 Task: Create a rule when a start date between 1 and 7 working days ago is set on a card by anyone.
Action: Mouse pressed left at (403, 352)
Screenshot: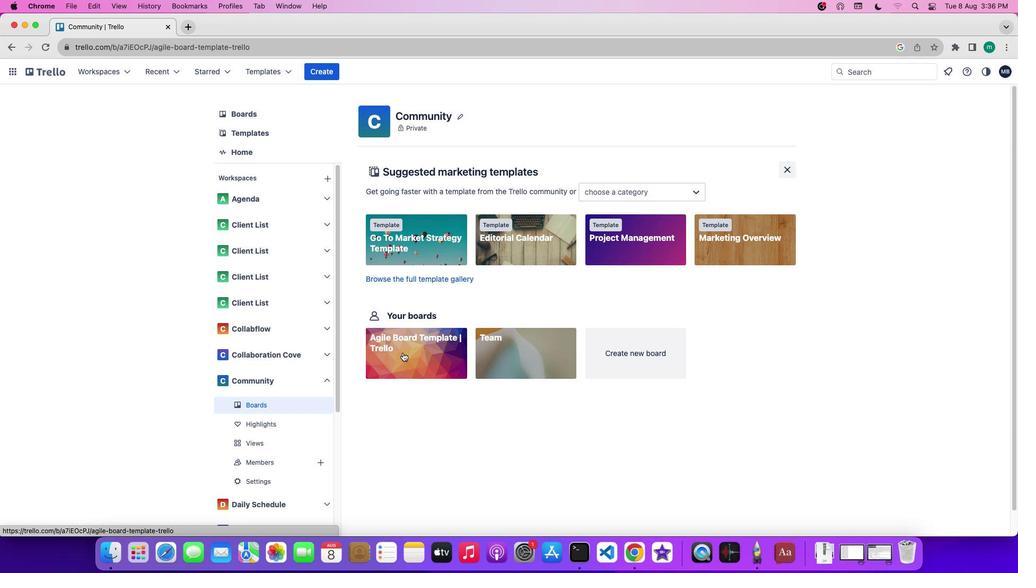 
Action: Mouse moved to (1008, 229)
Screenshot: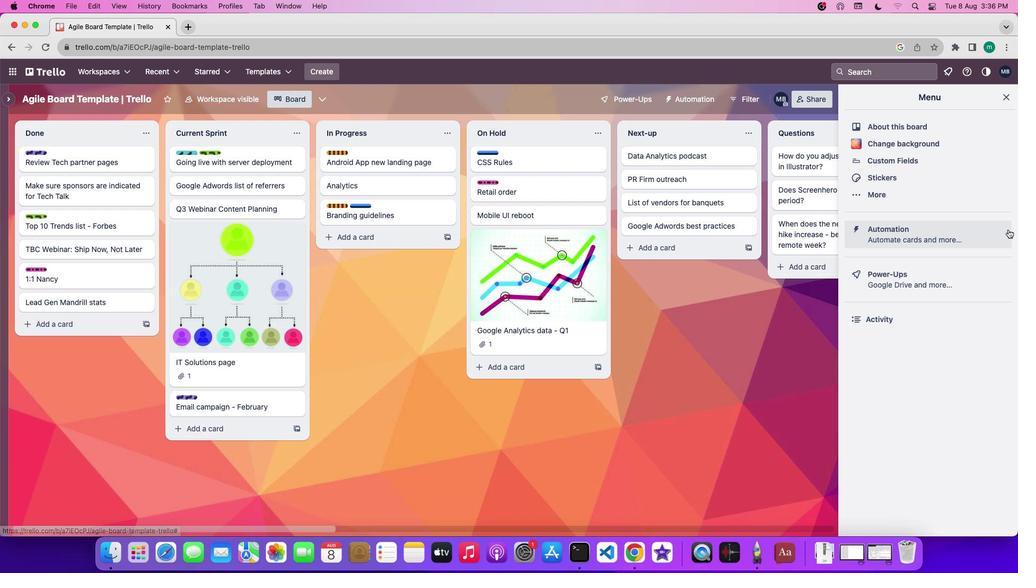 
Action: Mouse pressed left at (1008, 229)
Screenshot: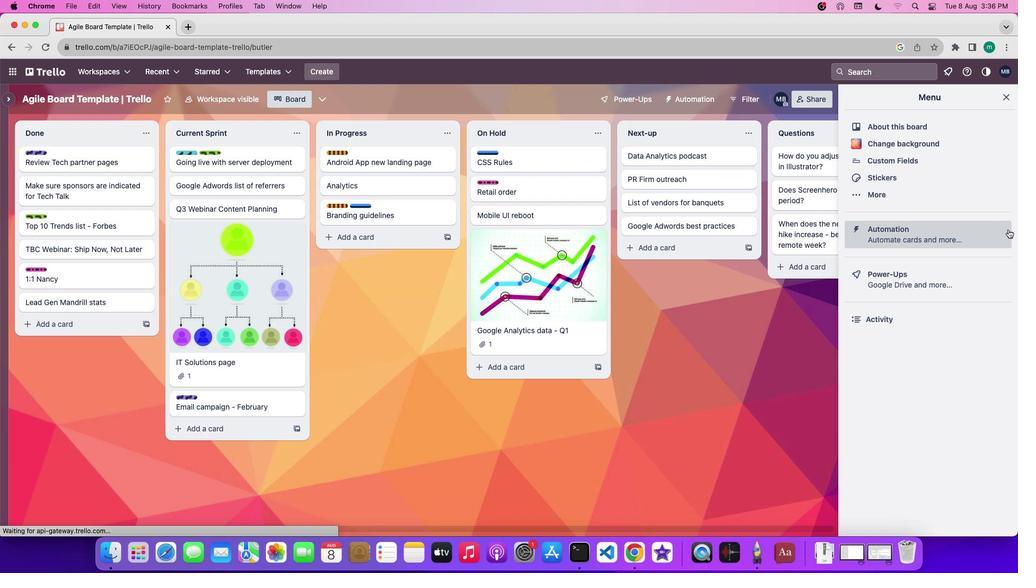 
Action: Mouse moved to (75, 194)
Screenshot: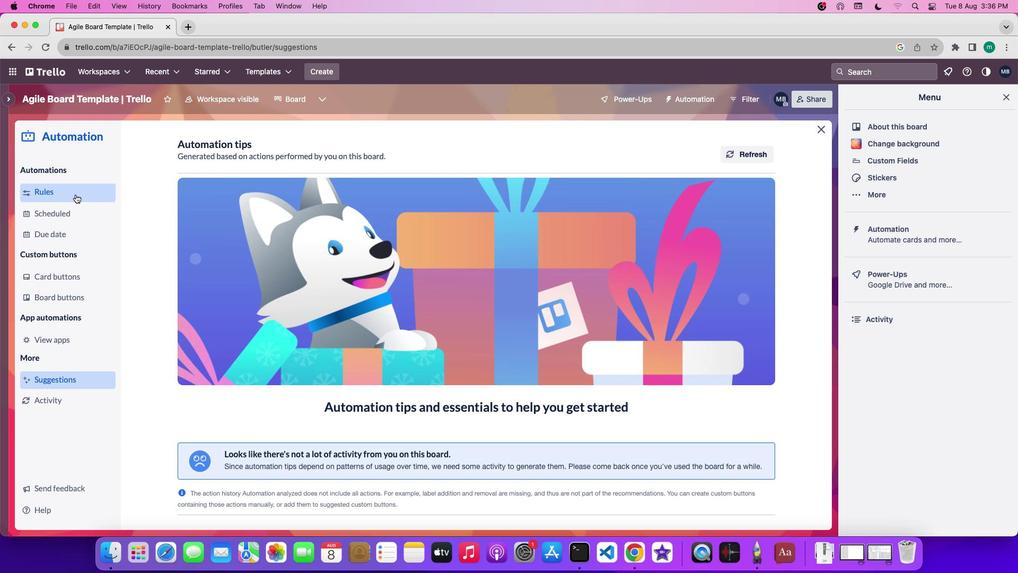 
Action: Mouse pressed left at (75, 194)
Screenshot: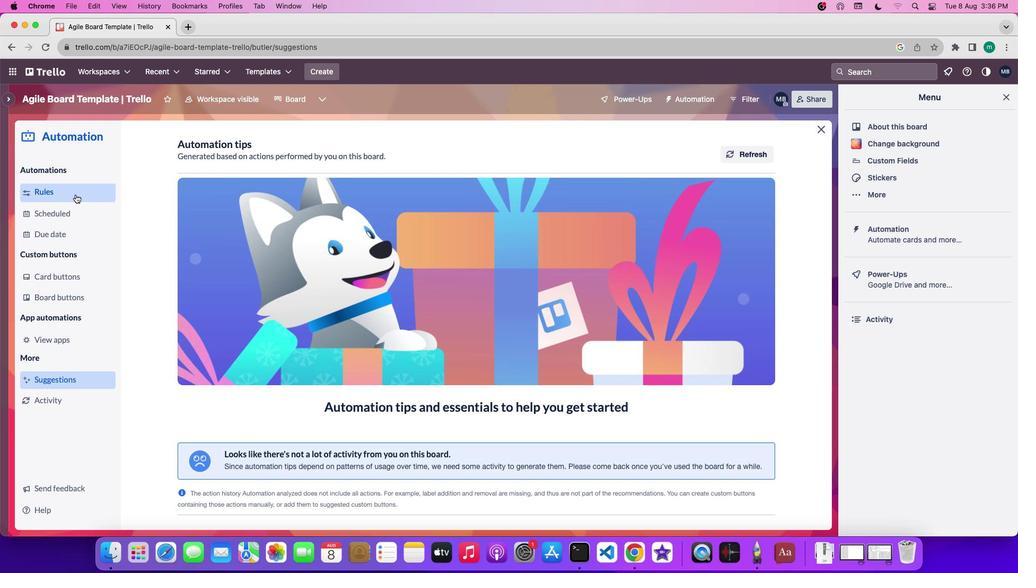 
Action: Mouse moved to (660, 149)
Screenshot: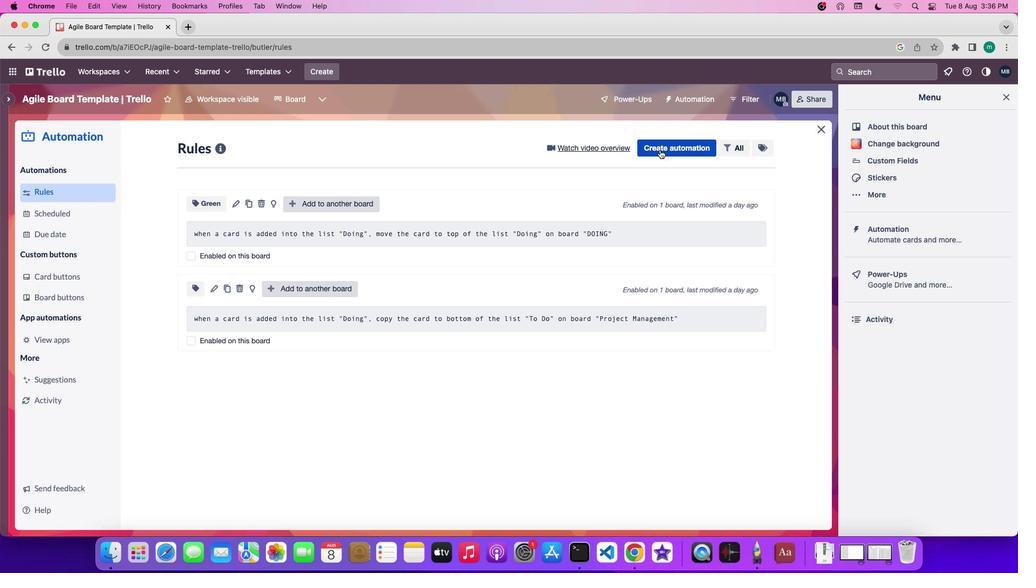 
Action: Mouse pressed left at (660, 149)
Screenshot: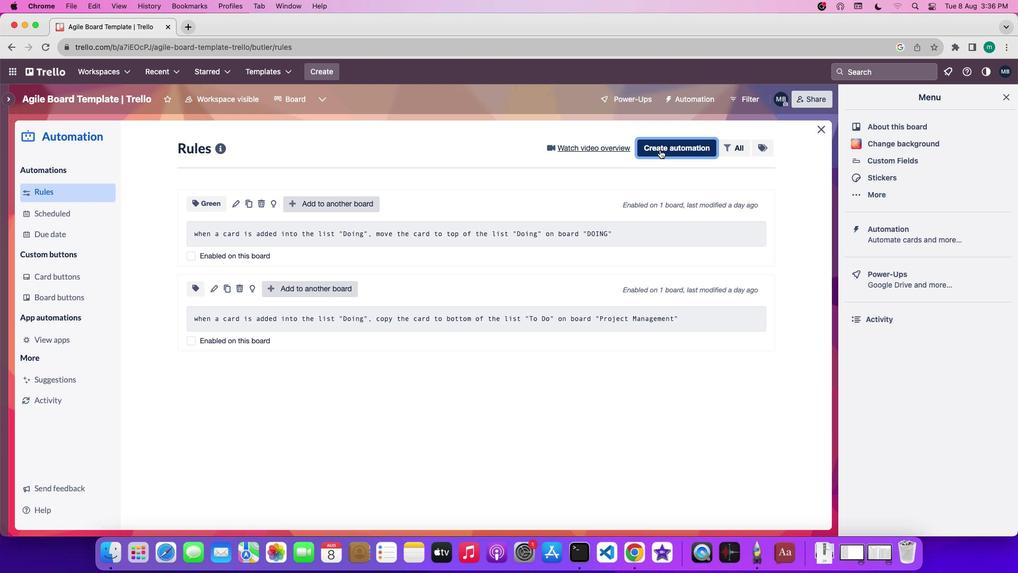 
Action: Mouse moved to (448, 321)
Screenshot: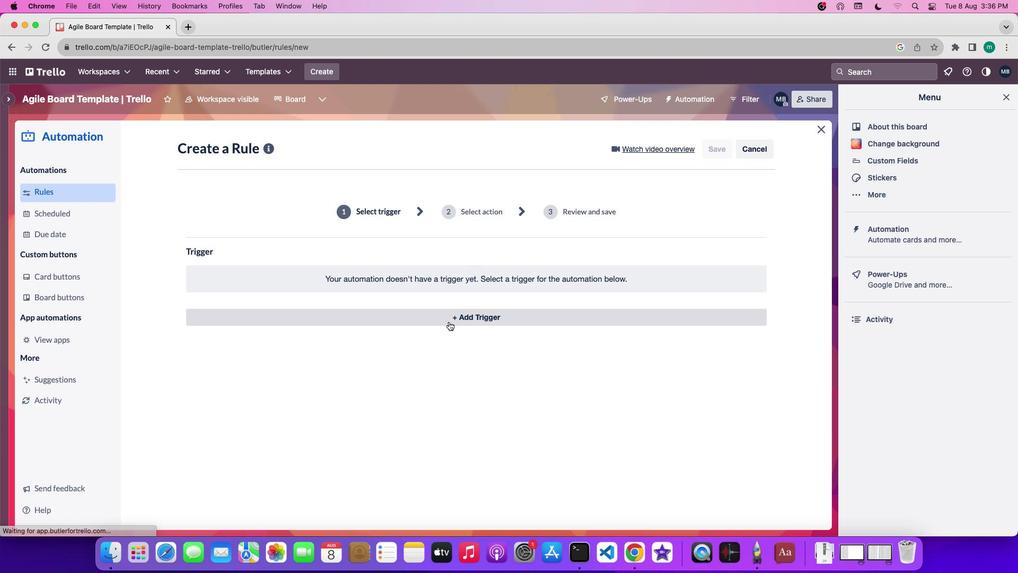
Action: Mouse pressed left at (448, 321)
Screenshot: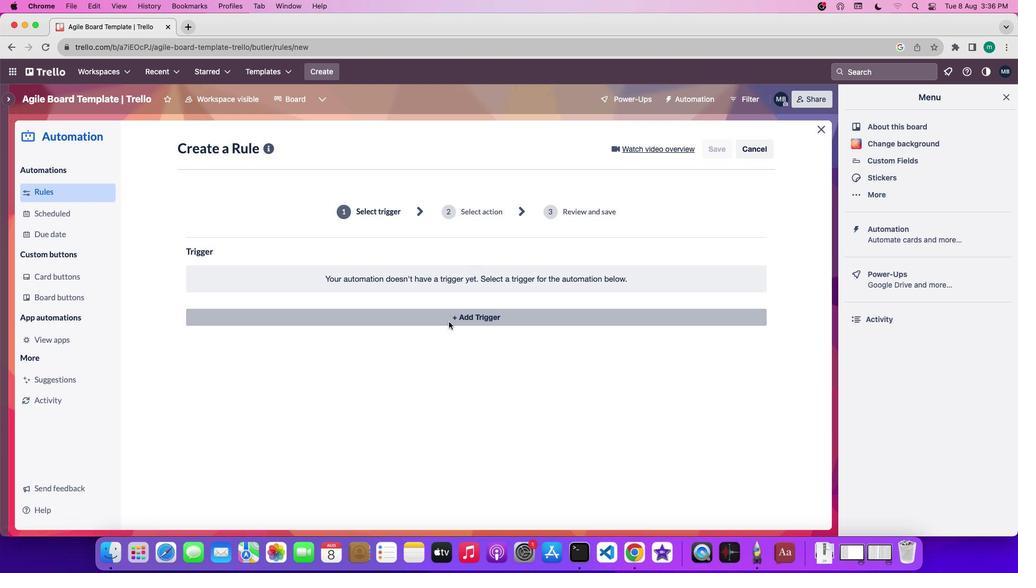 
Action: Mouse moved to (300, 363)
Screenshot: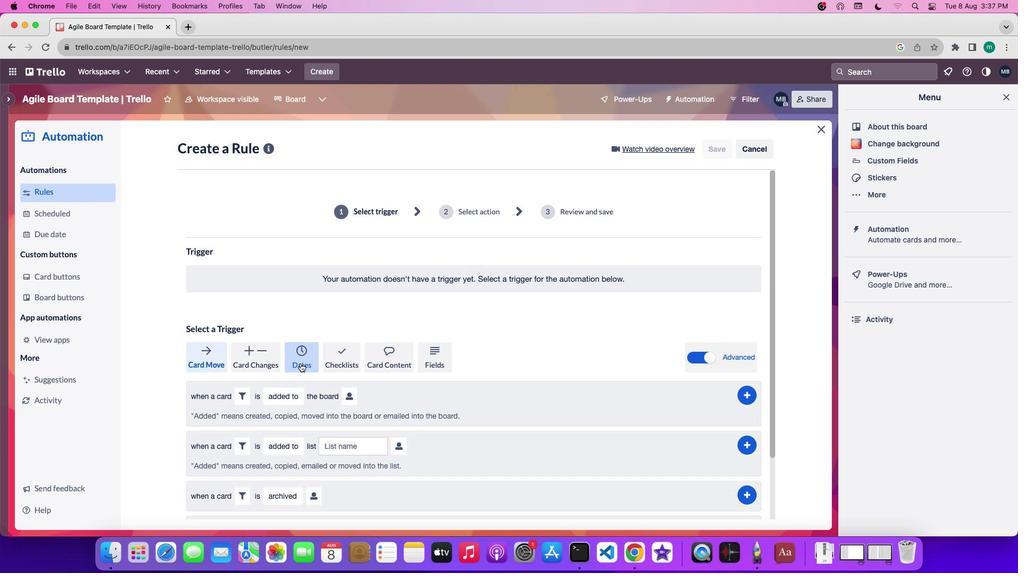 
Action: Mouse pressed left at (300, 363)
Screenshot: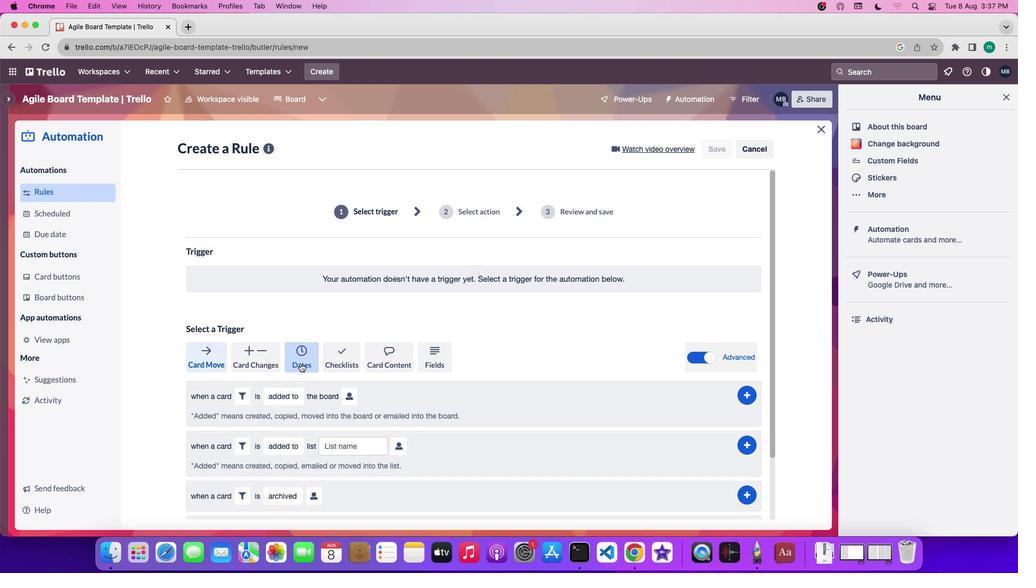 
Action: Mouse moved to (300, 363)
Screenshot: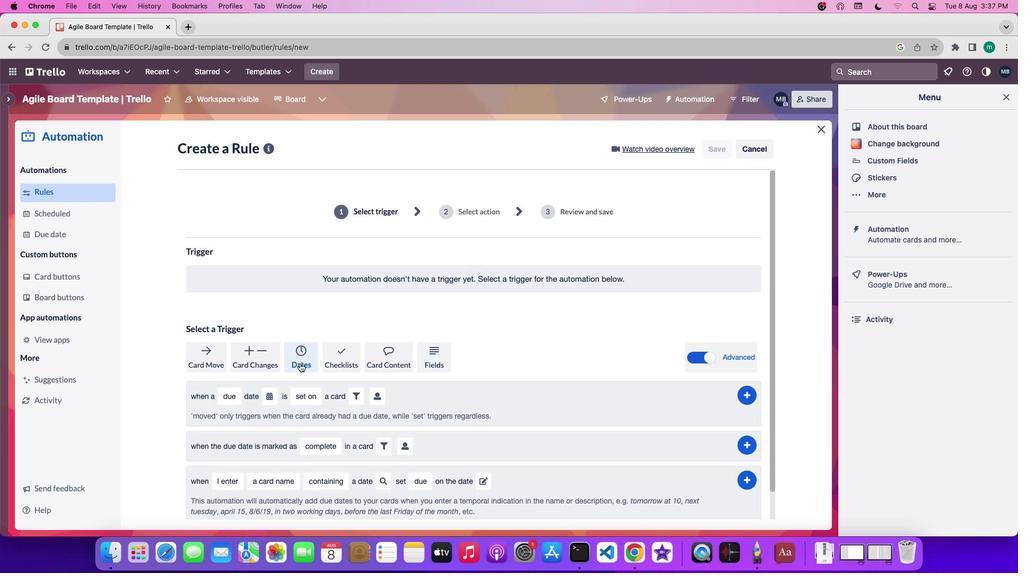 
Action: Mouse scrolled (300, 363) with delta (0, 0)
Screenshot: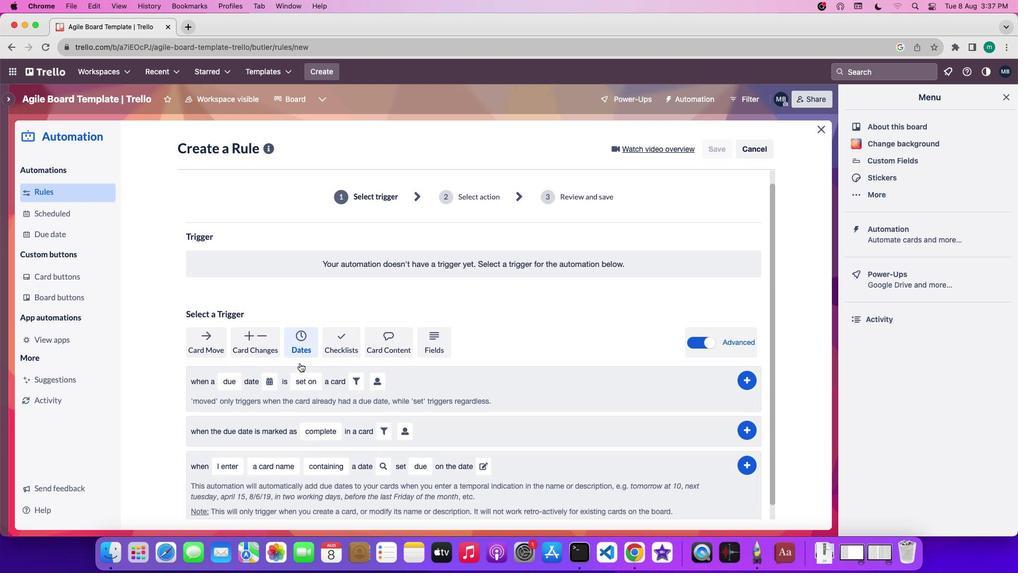 
Action: Mouse scrolled (300, 363) with delta (0, 0)
Screenshot: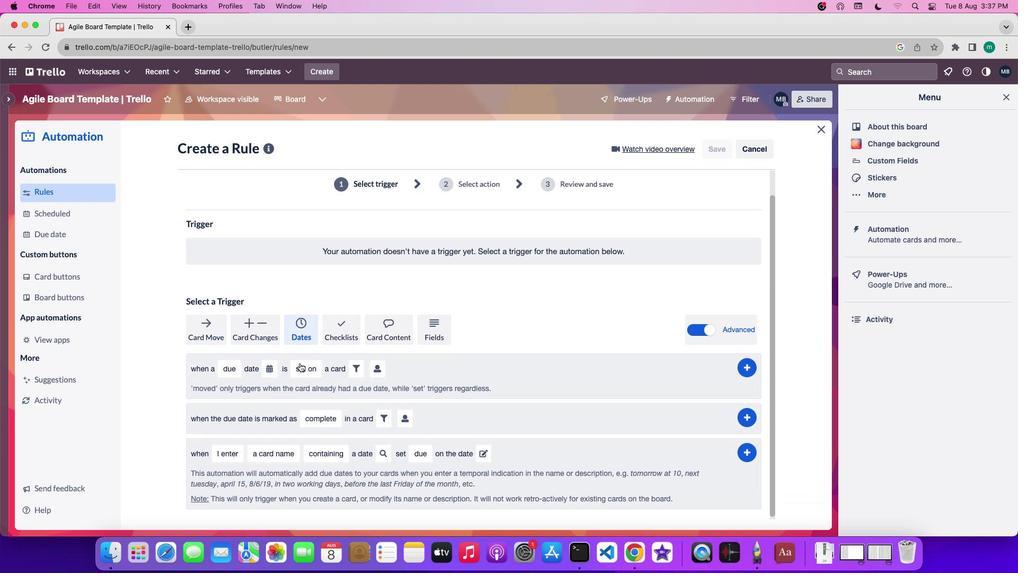 
Action: Mouse scrolled (300, 363) with delta (0, -1)
Screenshot: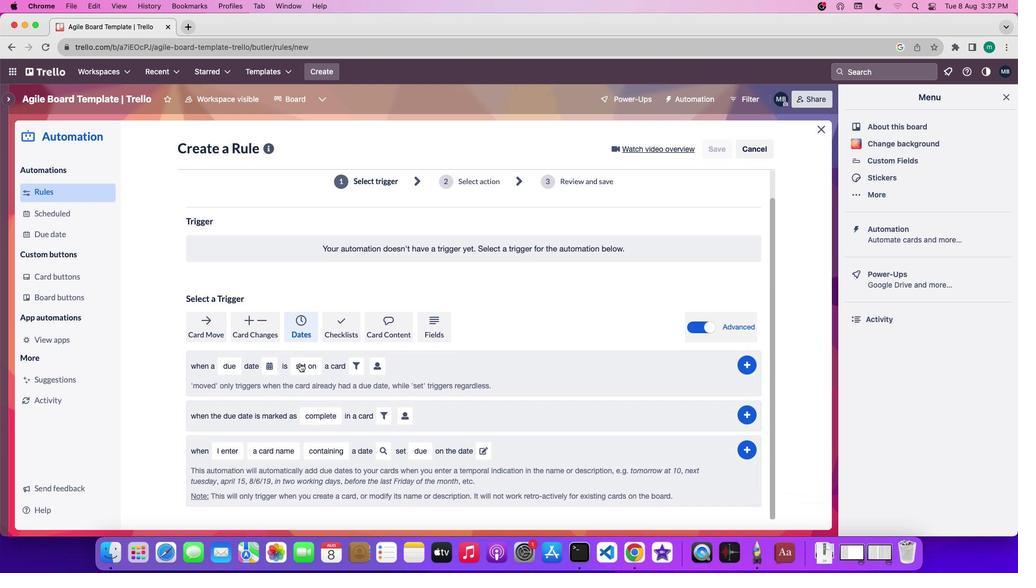 
Action: Mouse scrolled (300, 363) with delta (0, -2)
Screenshot: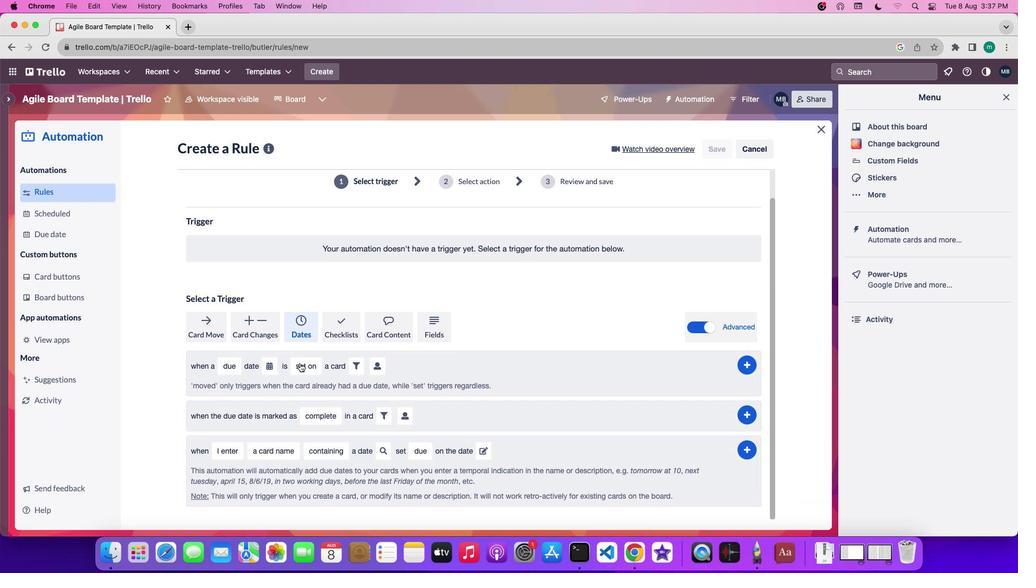 
Action: Mouse moved to (244, 410)
Screenshot: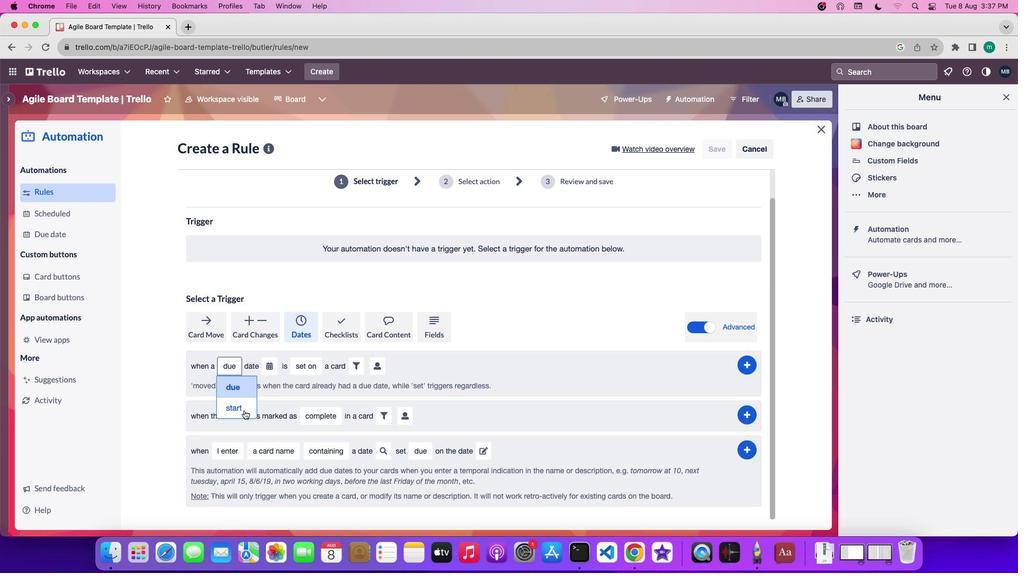 
Action: Mouse pressed left at (244, 410)
Screenshot: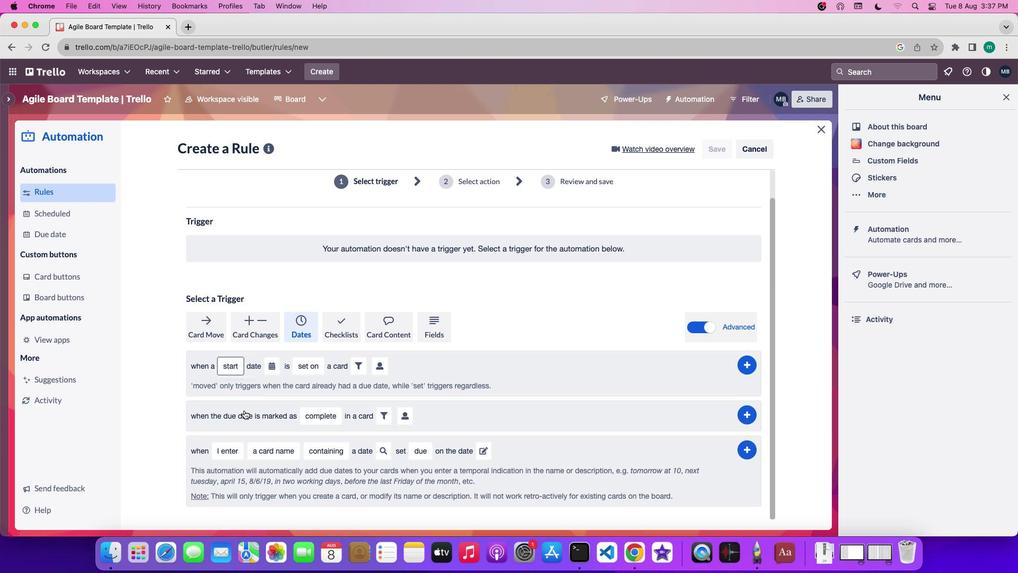 
Action: Mouse moved to (270, 369)
Screenshot: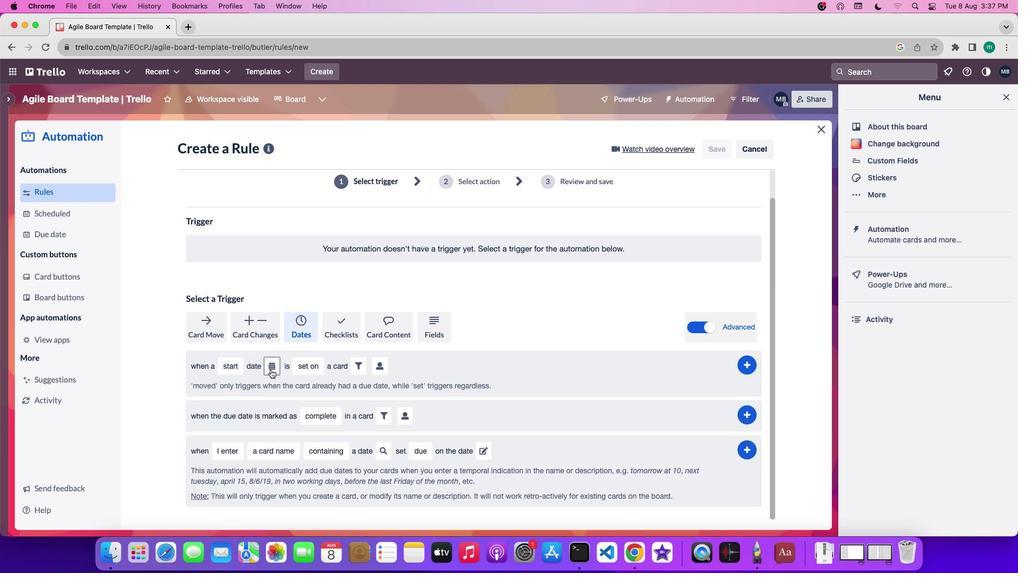 
Action: Mouse pressed left at (270, 369)
Screenshot: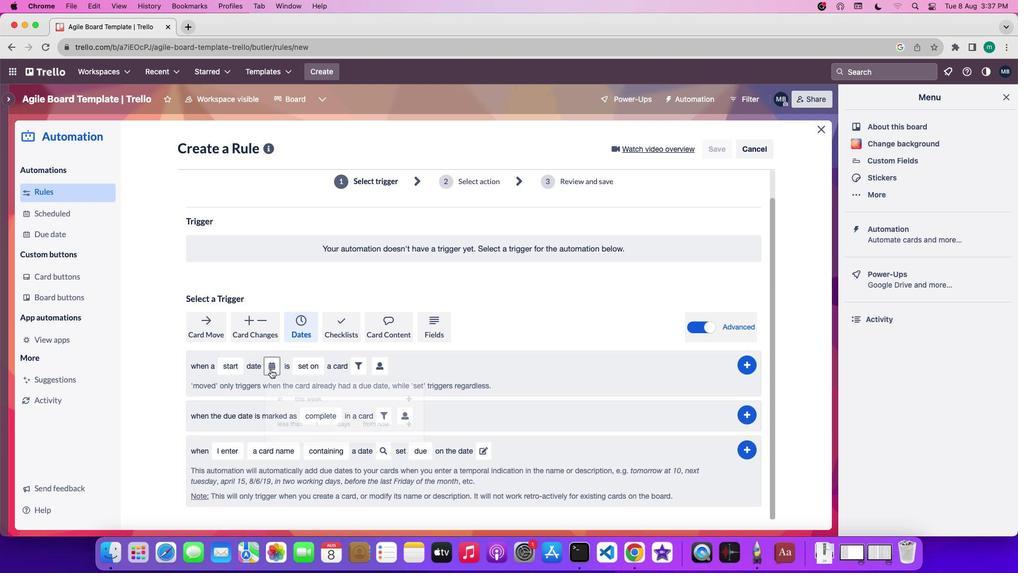 
Action: Mouse moved to (302, 512)
Screenshot: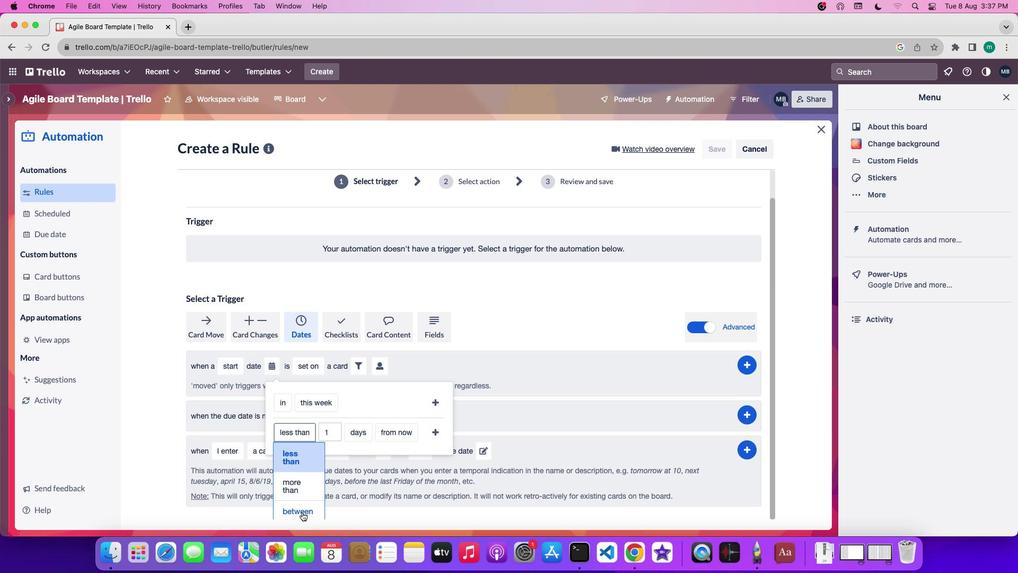 
Action: Mouse pressed left at (302, 512)
Screenshot: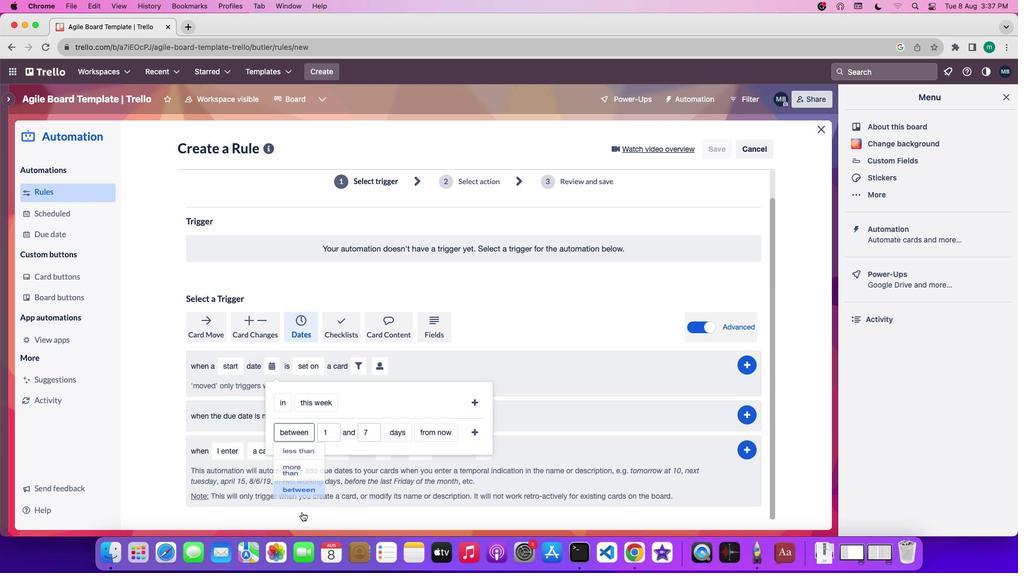
Action: Mouse moved to (415, 501)
Screenshot: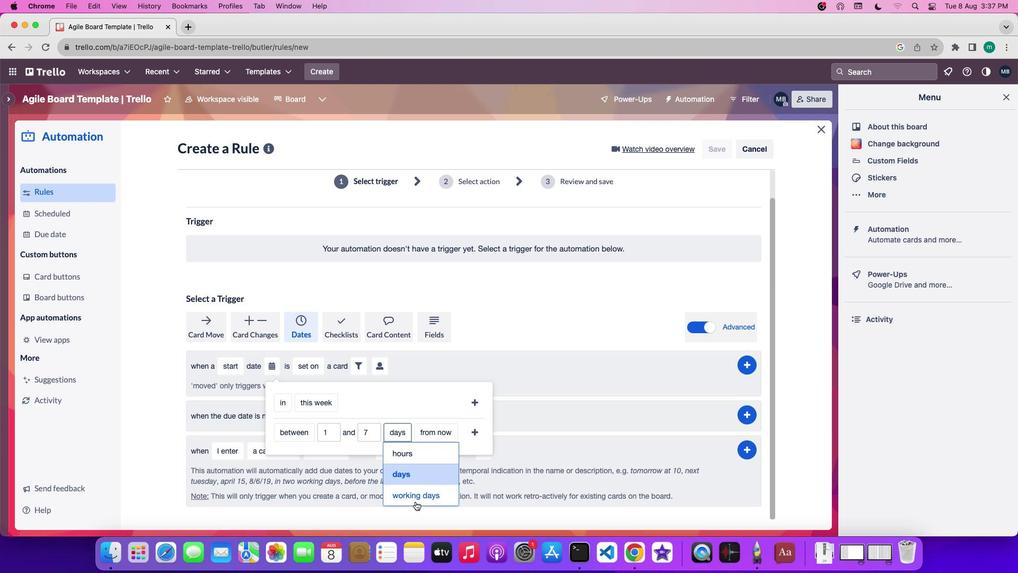 
Action: Mouse pressed left at (415, 501)
Screenshot: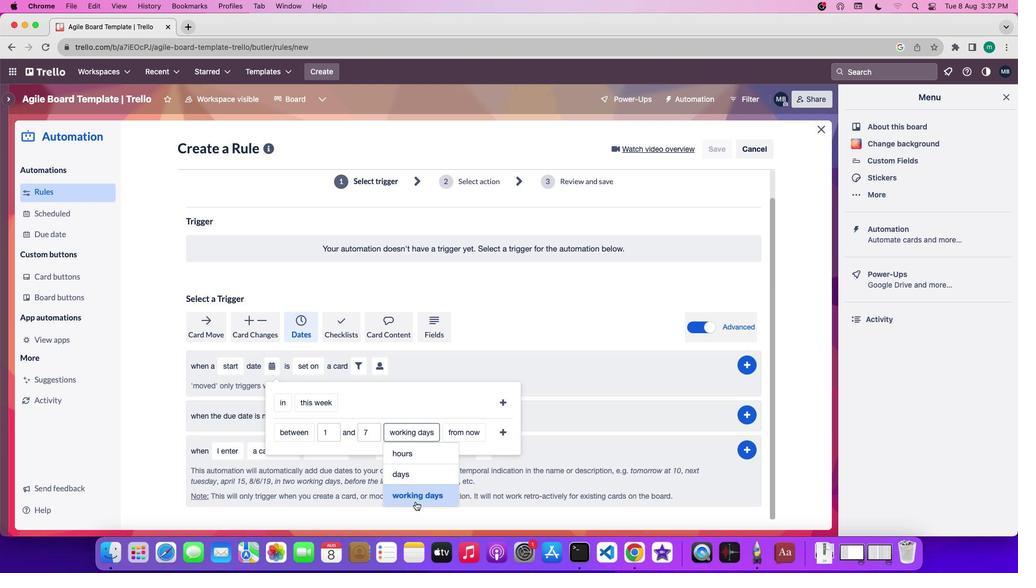 
Action: Mouse moved to (472, 483)
Screenshot: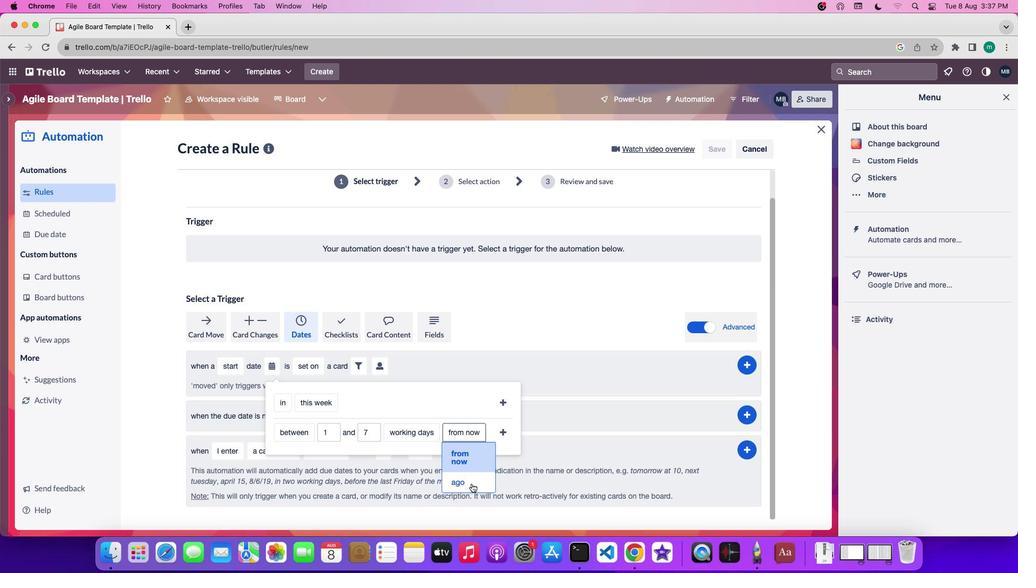 
Action: Mouse pressed left at (472, 483)
Screenshot: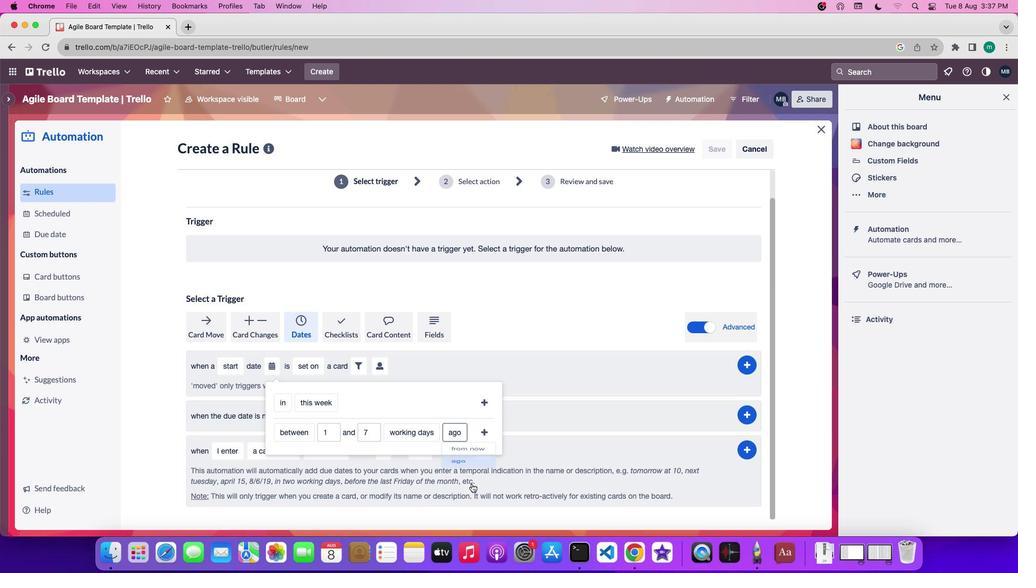 
Action: Mouse moved to (488, 430)
Screenshot: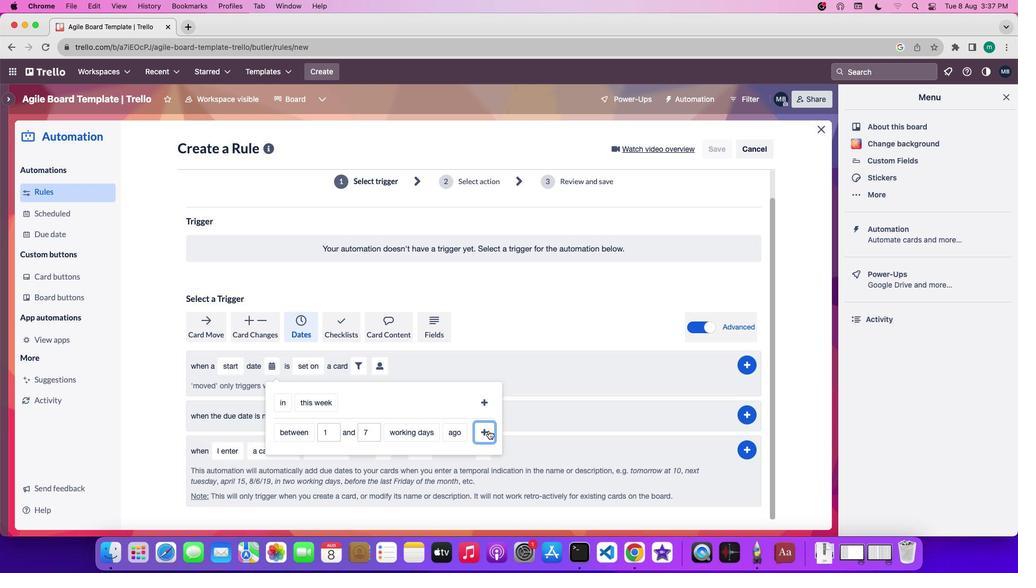 
Action: Mouse pressed left at (488, 430)
Screenshot: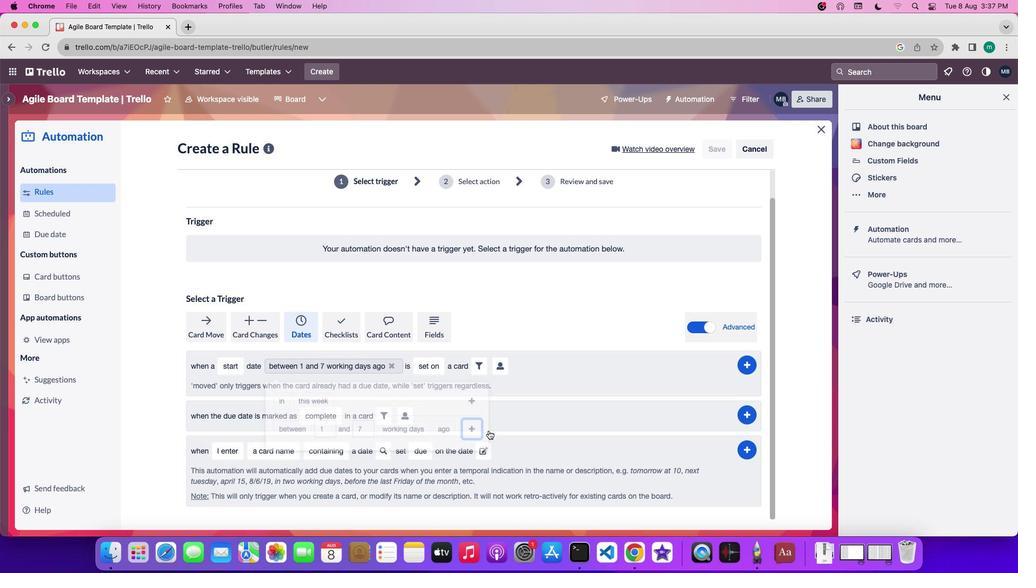 
Action: Mouse moved to (430, 389)
Screenshot: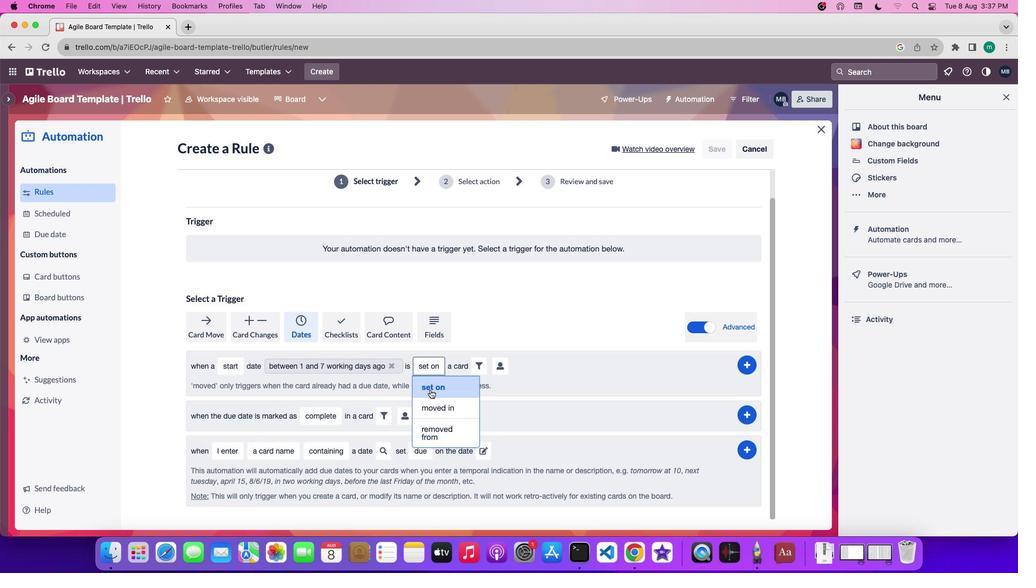 
Action: Mouse pressed left at (430, 389)
Screenshot: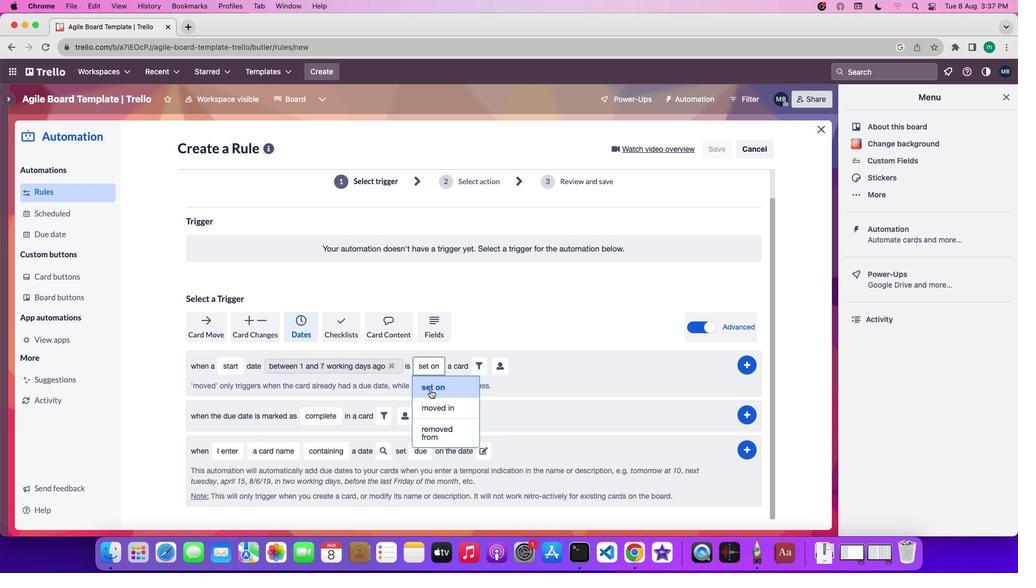 
Action: Mouse moved to (499, 366)
Screenshot: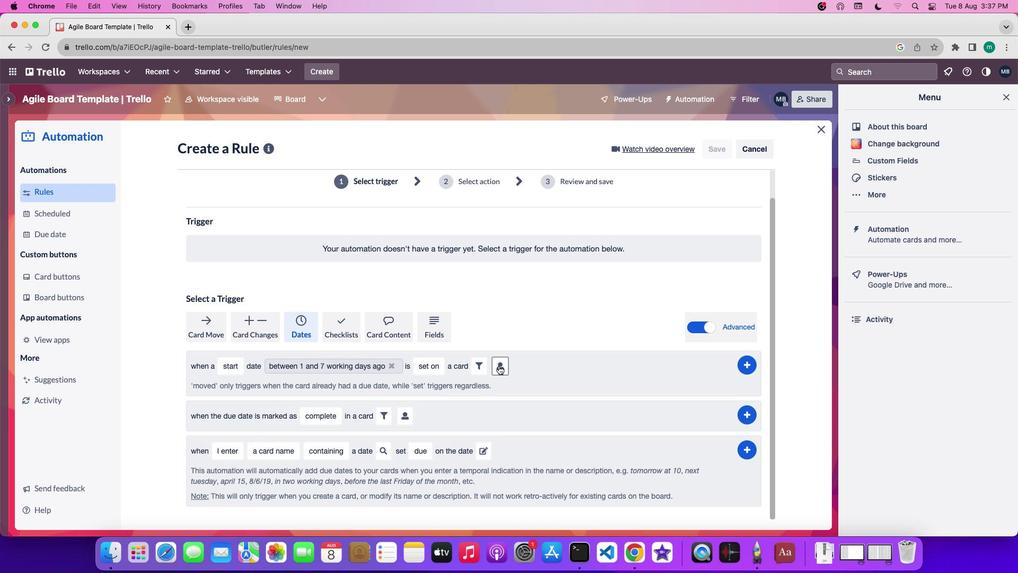 
Action: Mouse pressed left at (499, 366)
Screenshot: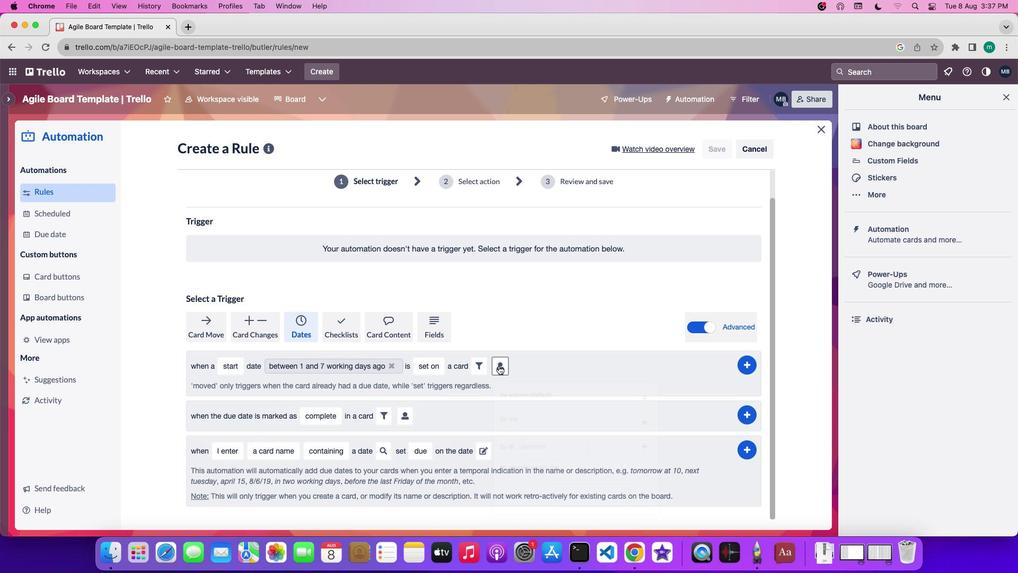 
Action: Mouse moved to (679, 398)
Screenshot: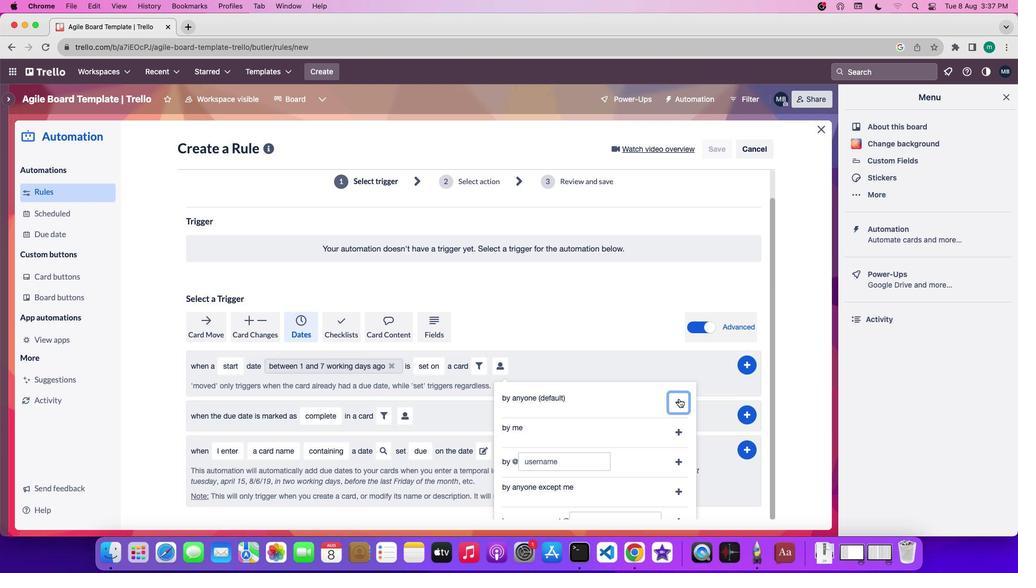 
Action: Mouse pressed left at (679, 398)
Screenshot: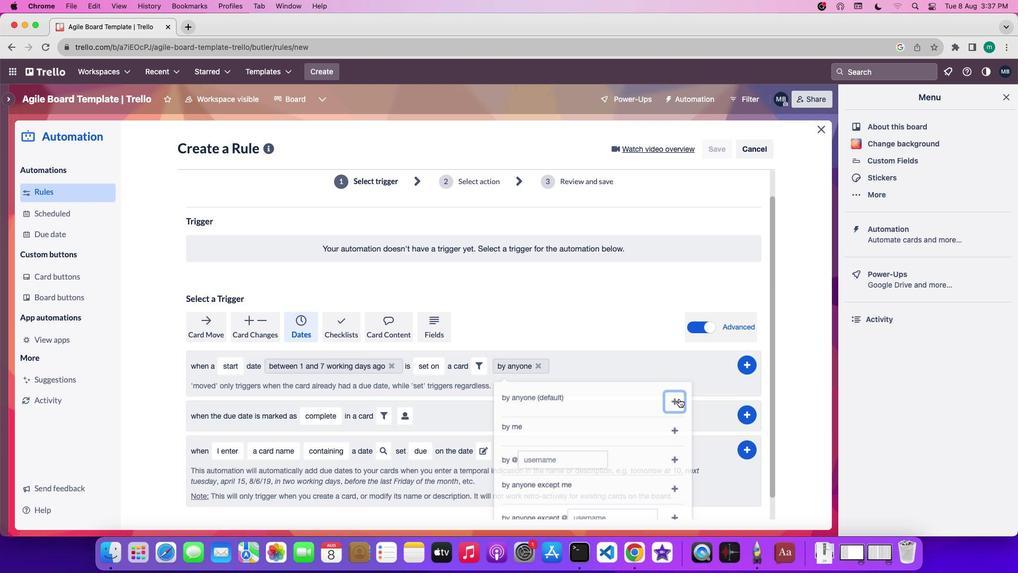 
Action: Mouse moved to (750, 357)
Screenshot: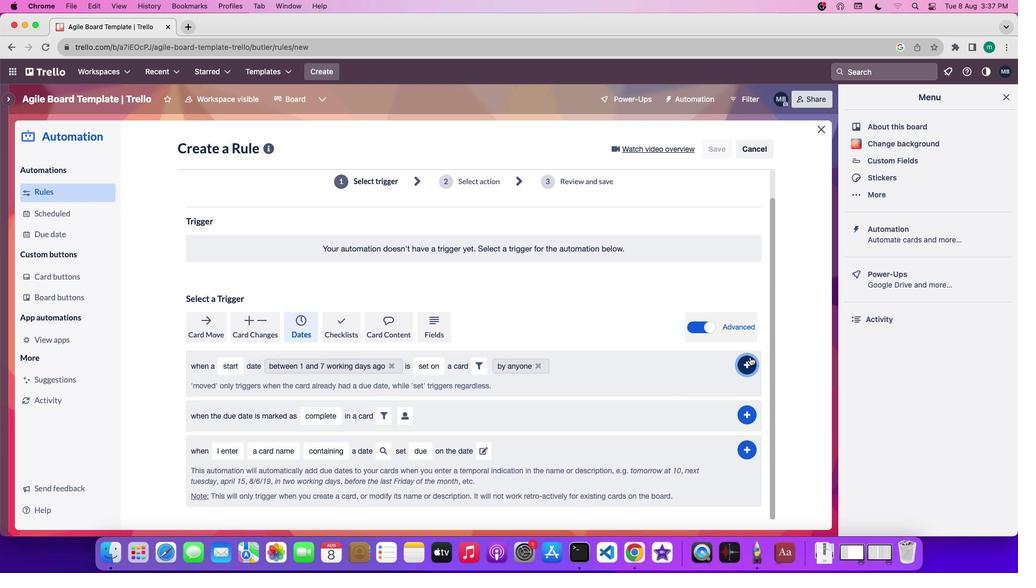 
Action: Mouse pressed left at (750, 357)
Screenshot: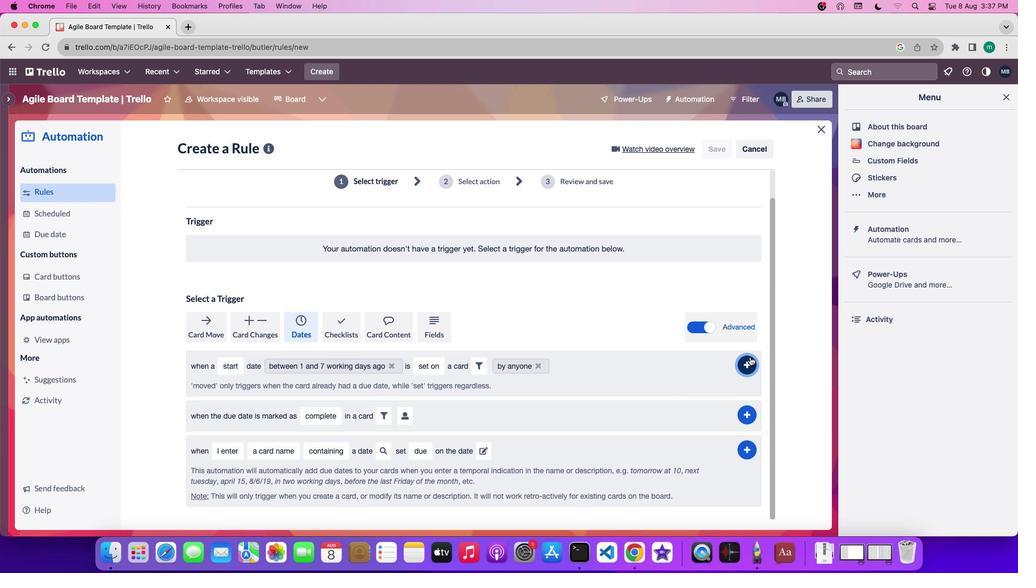 
